 Task: Toggle the windows enable conpty option in the integrated.
Action: Mouse moved to (25, 477)
Screenshot: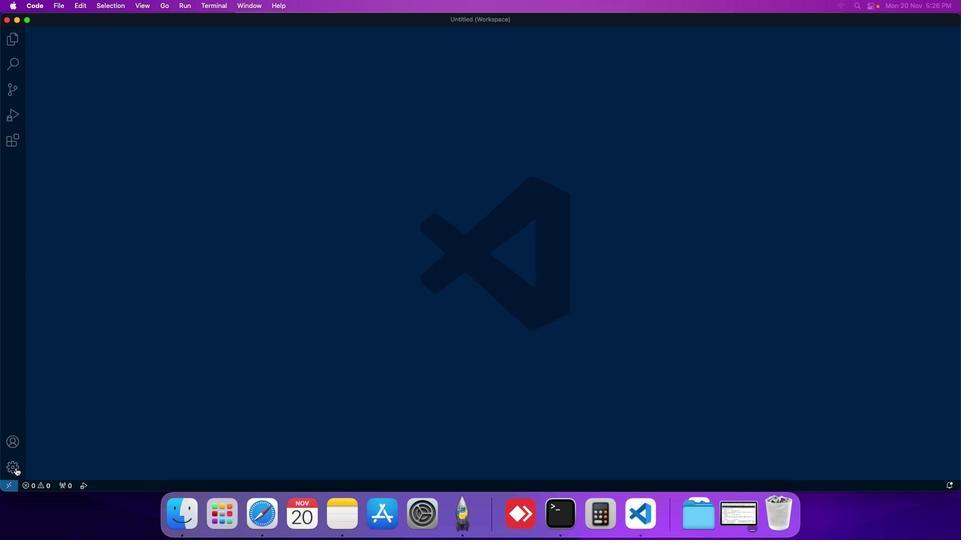 
Action: Mouse pressed left at (25, 477)
Screenshot: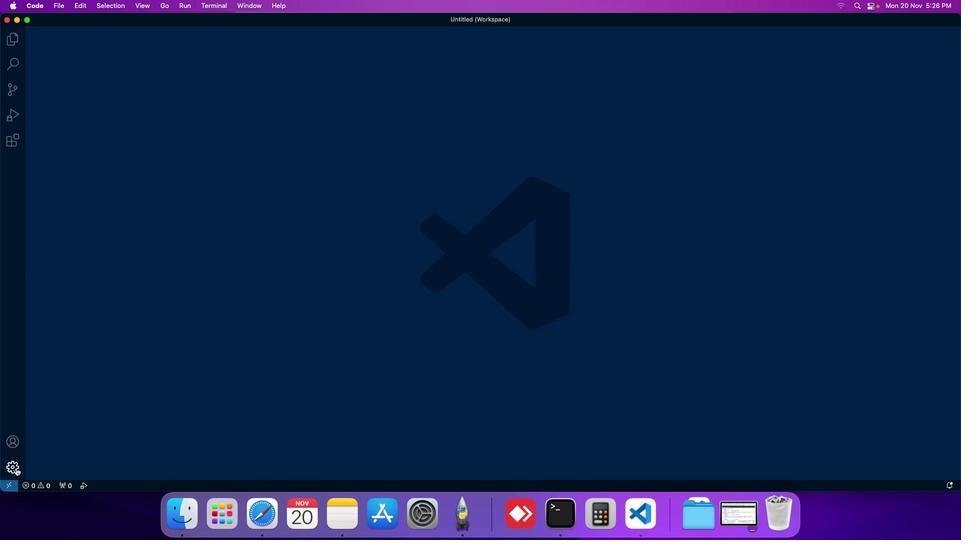 
Action: Mouse moved to (47, 402)
Screenshot: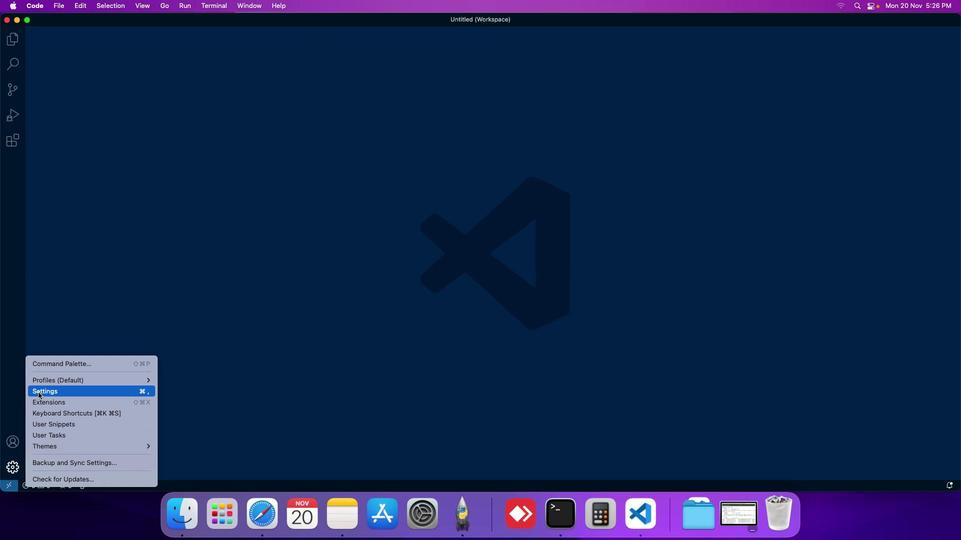
Action: Mouse pressed left at (47, 402)
Screenshot: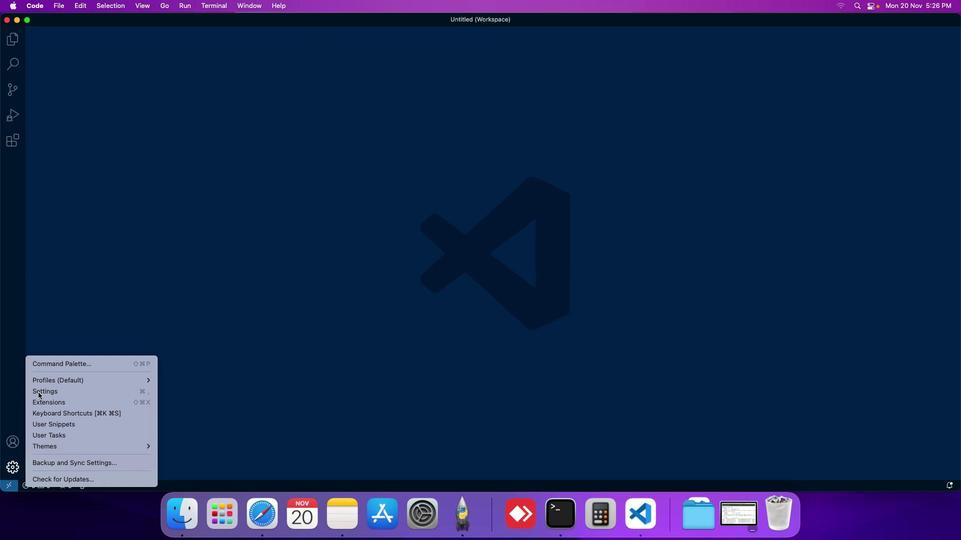 
Action: Mouse moved to (249, 93)
Screenshot: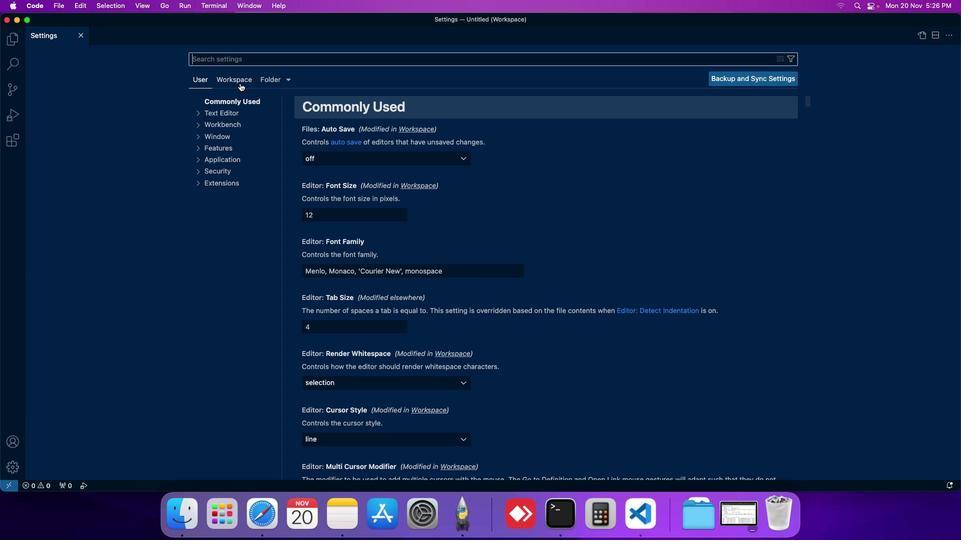 
Action: Mouse pressed left at (249, 93)
Screenshot: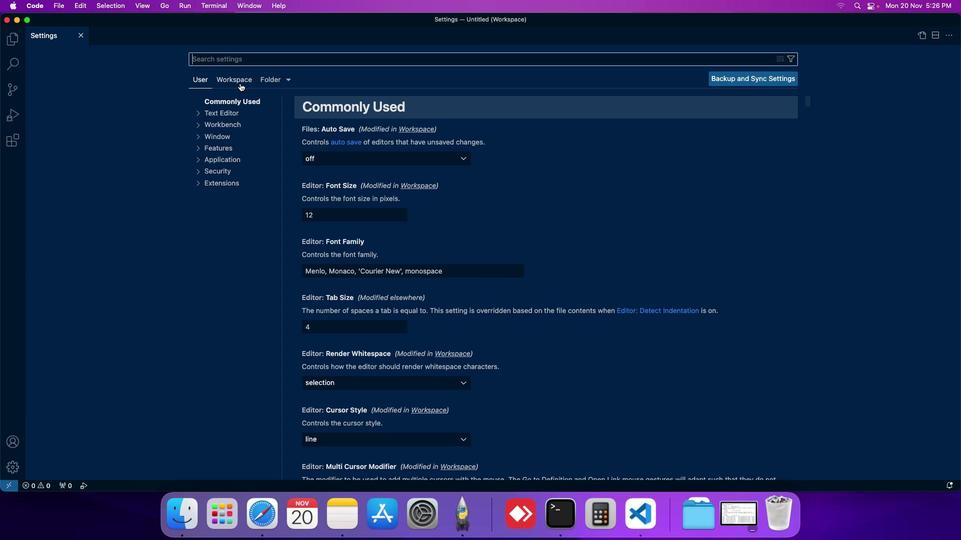 
Action: Mouse moved to (230, 159)
Screenshot: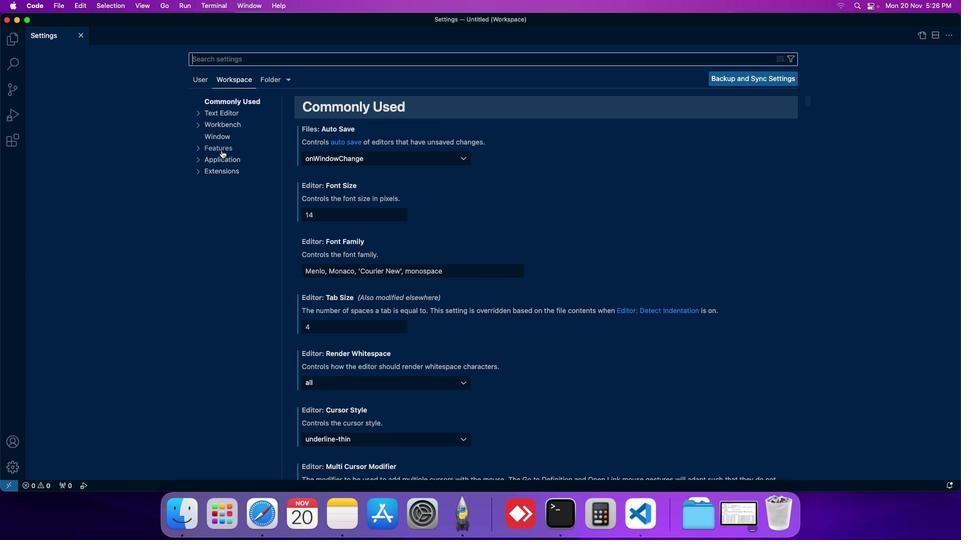 
Action: Mouse pressed left at (230, 159)
Screenshot: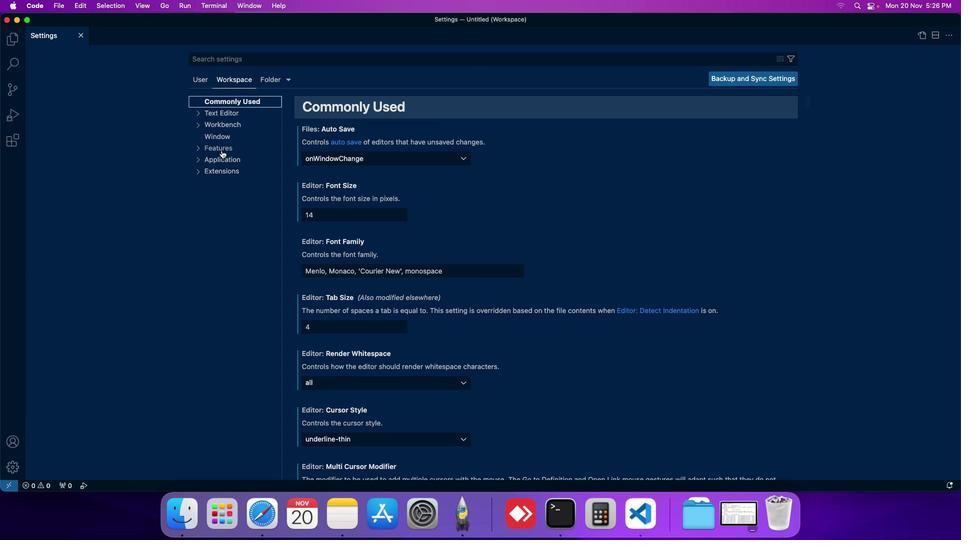 
Action: Mouse moved to (234, 251)
Screenshot: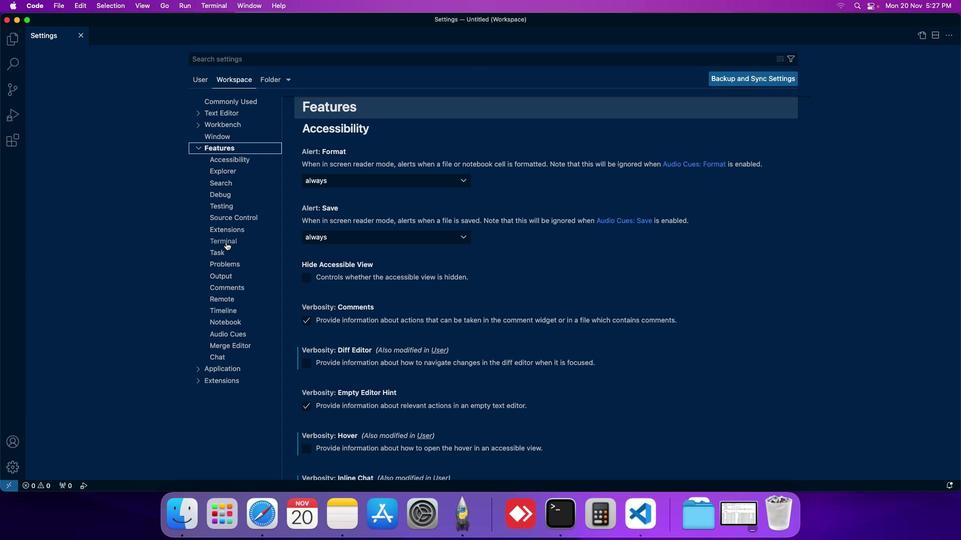 
Action: Mouse pressed left at (234, 251)
Screenshot: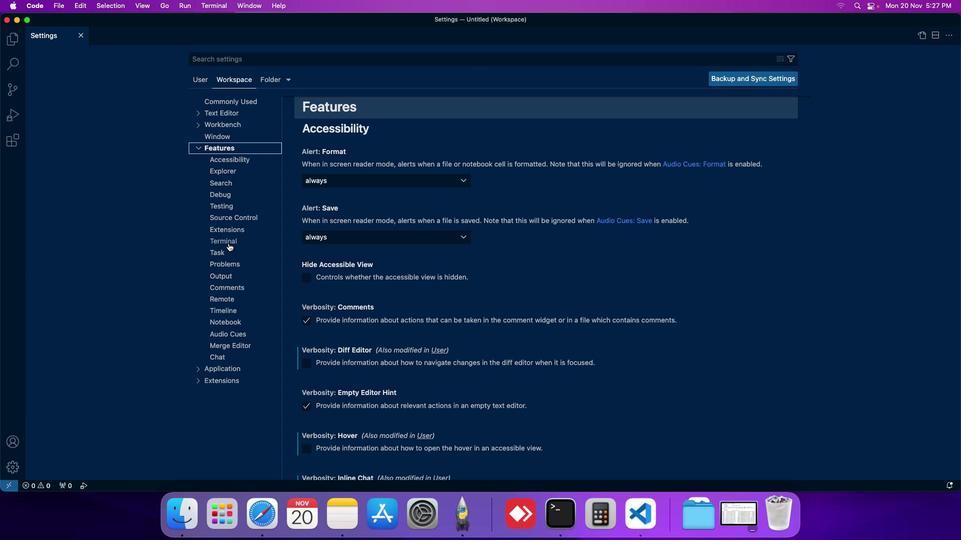 
Action: Mouse moved to (339, 289)
Screenshot: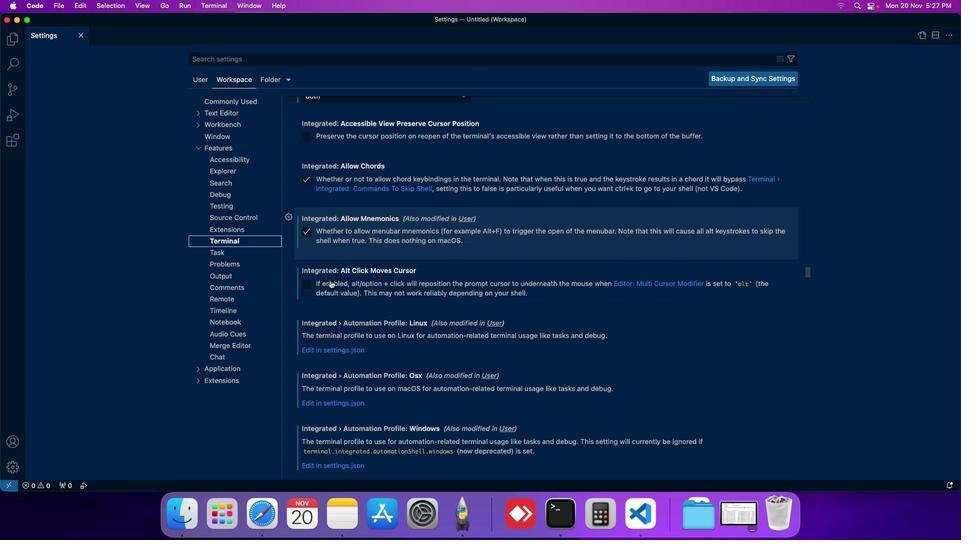 
Action: Mouse scrolled (339, 289) with delta (9, 8)
Screenshot: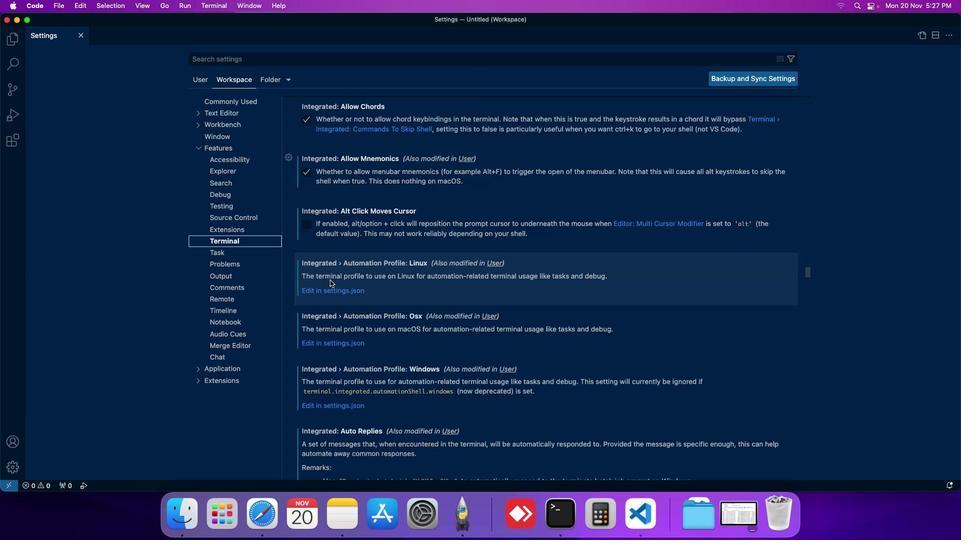 
Action: Mouse scrolled (339, 289) with delta (9, 8)
Screenshot: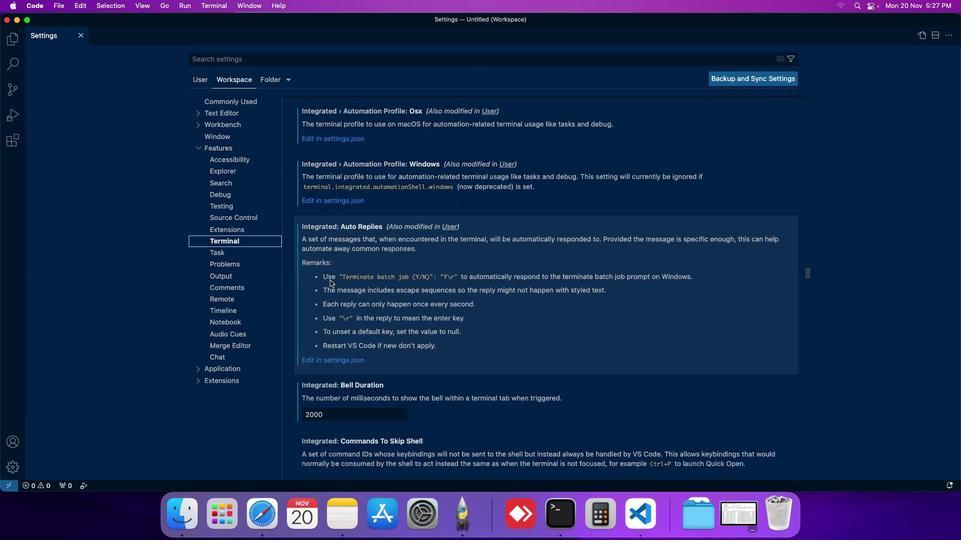 
Action: Mouse scrolled (339, 289) with delta (9, 8)
Screenshot: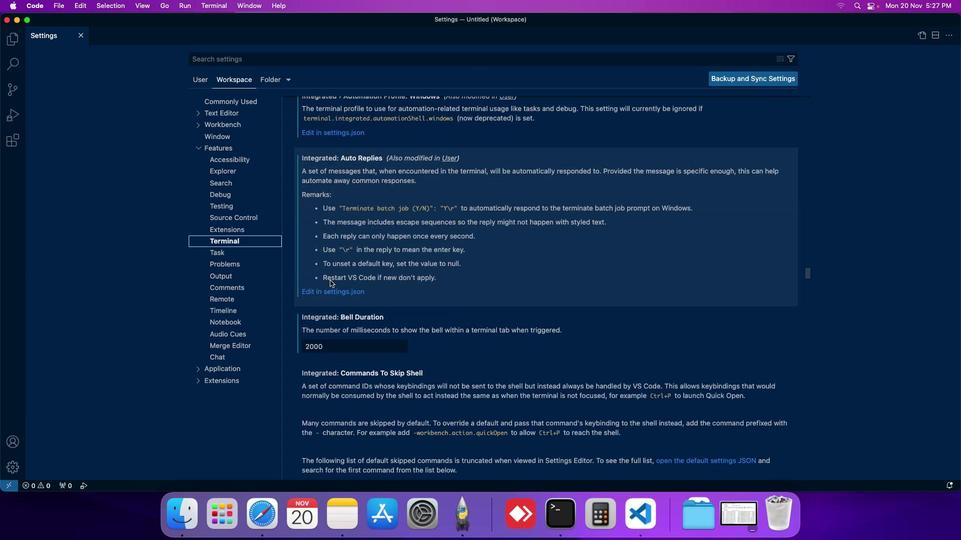 
Action: Mouse scrolled (339, 289) with delta (9, 8)
Screenshot: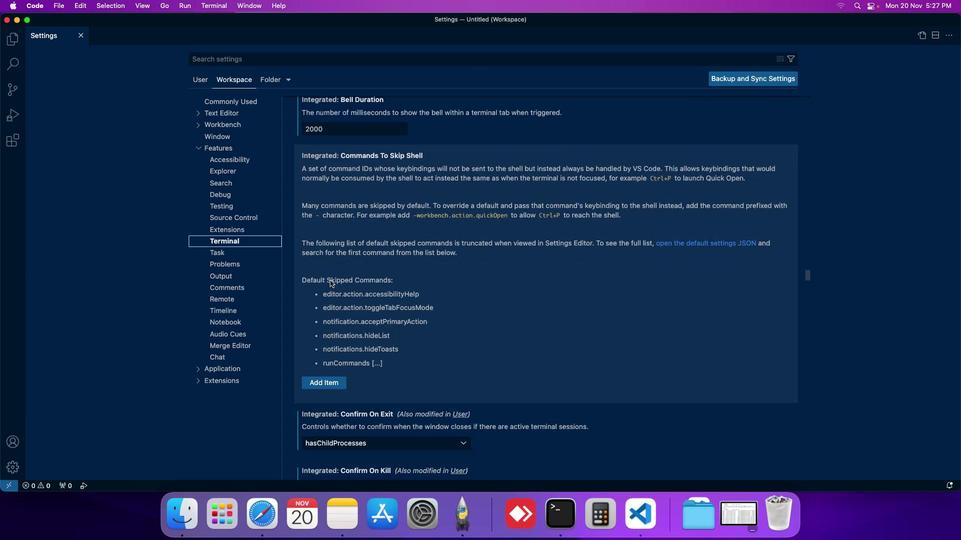 
Action: Mouse scrolled (339, 289) with delta (9, 8)
Screenshot: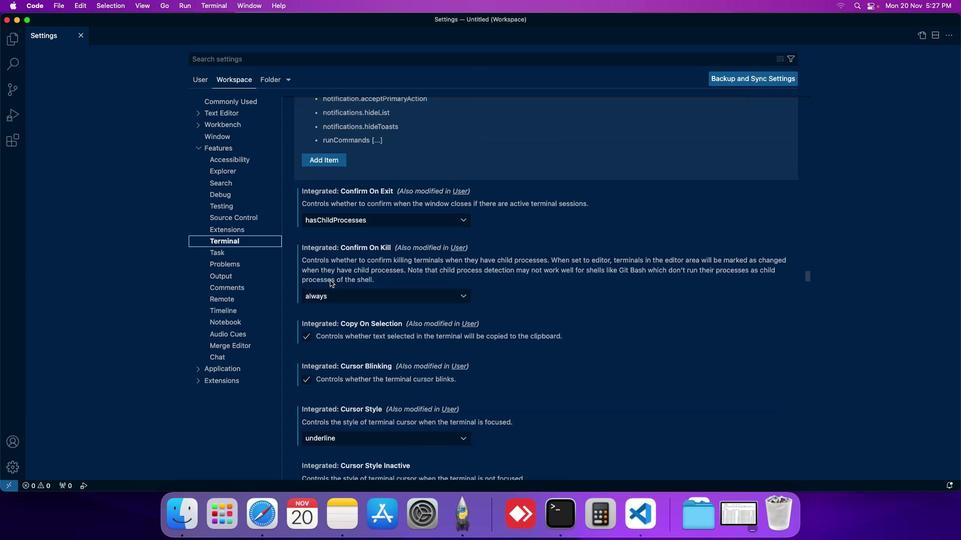
Action: Mouse scrolled (339, 289) with delta (9, 8)
Screenshot: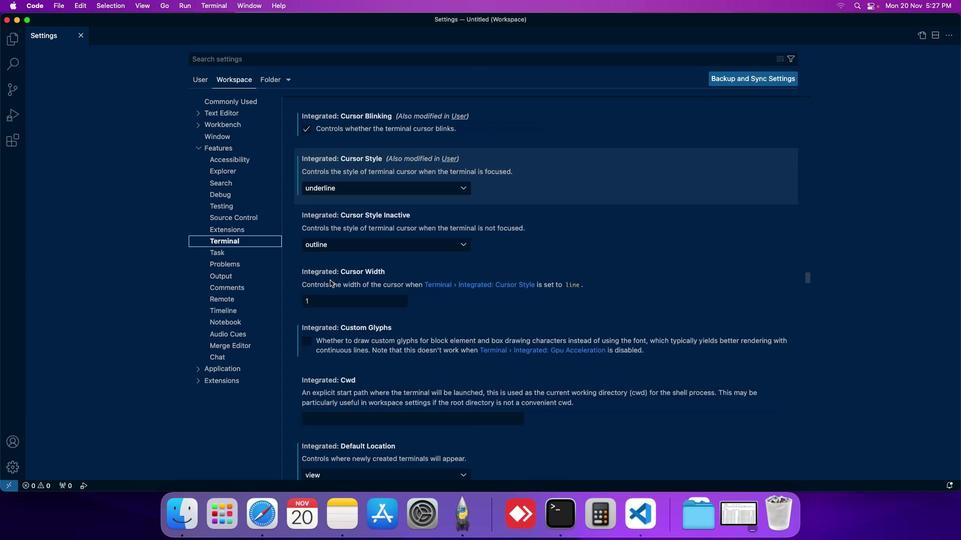 
Action: Mouse scrolled (339, 289) with delta (9, 7)
Screenshot: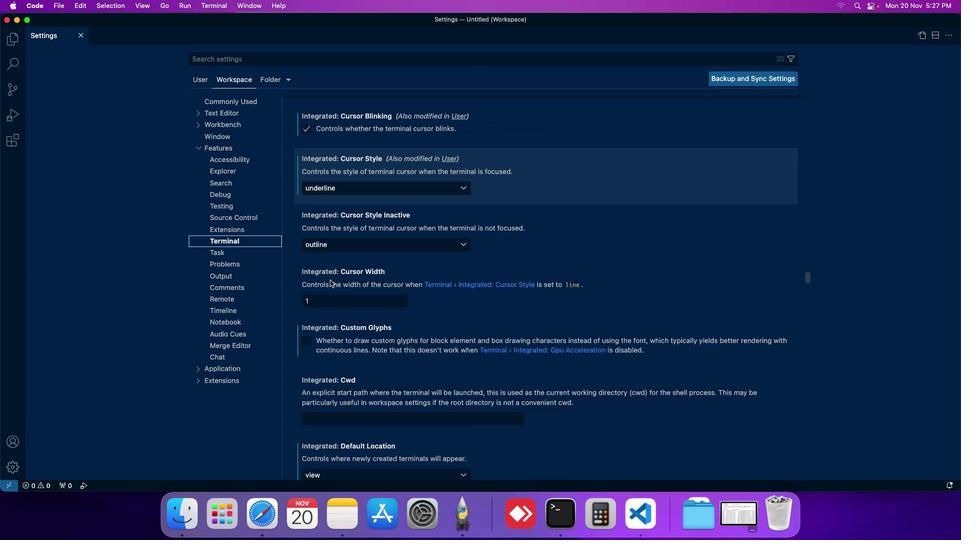 
Action: Mouse scrolled (339, 289) with delta (9, 8)
Screenshot: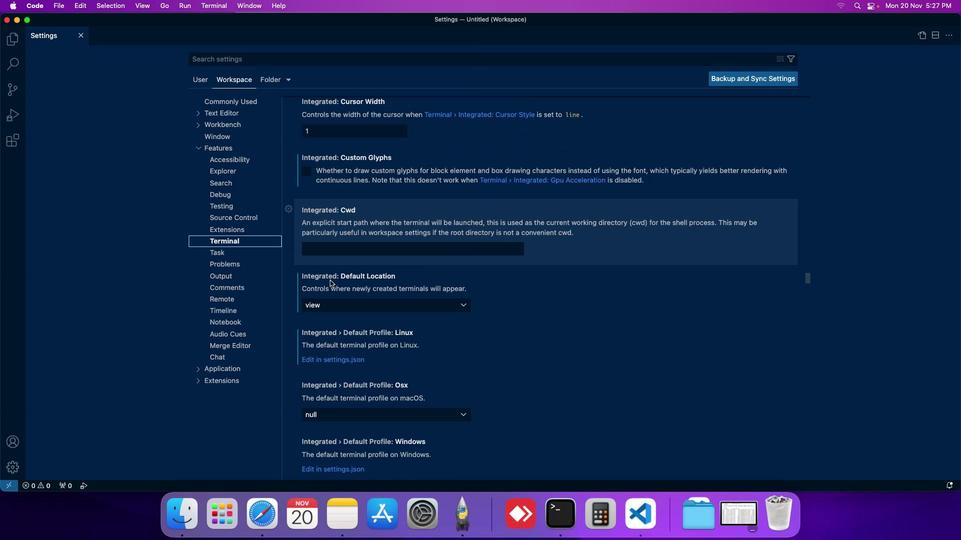 
Action: Mouse scrolled (339, 289) with delta (9, 8)
Screenshot: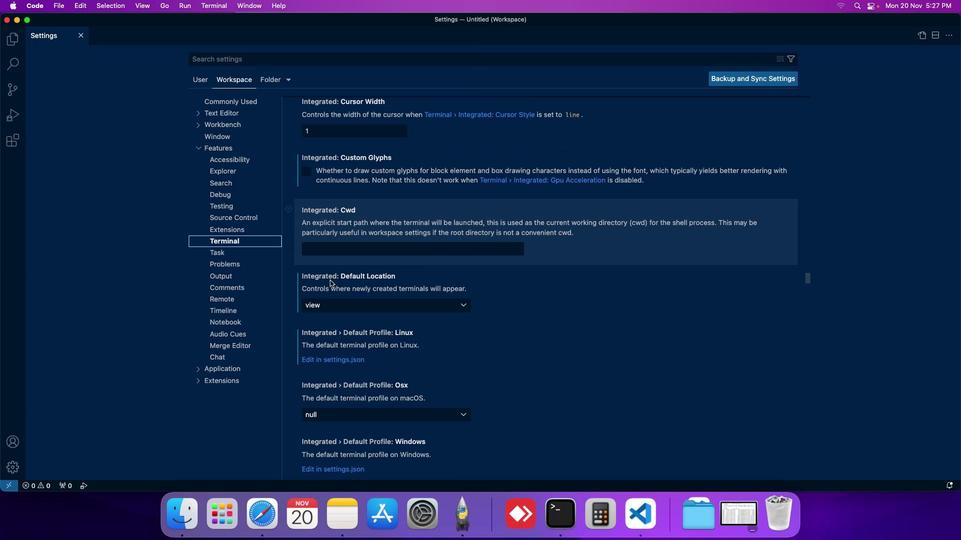 
Action: Mouse scrolled (339, 289) with delta (9, 7)
Screenshot: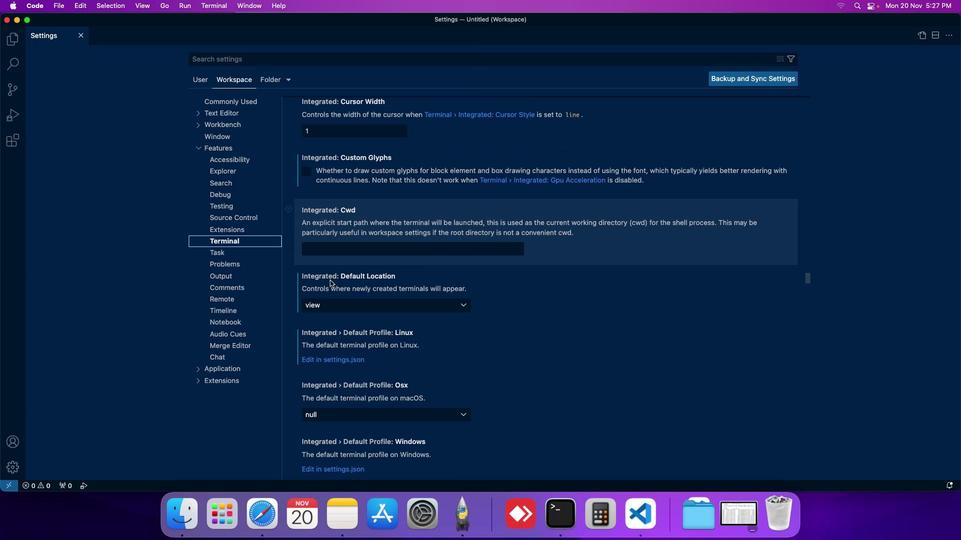 
Action: Mouse scrolled (339, 289) with delta (9, 7)
Screenshot: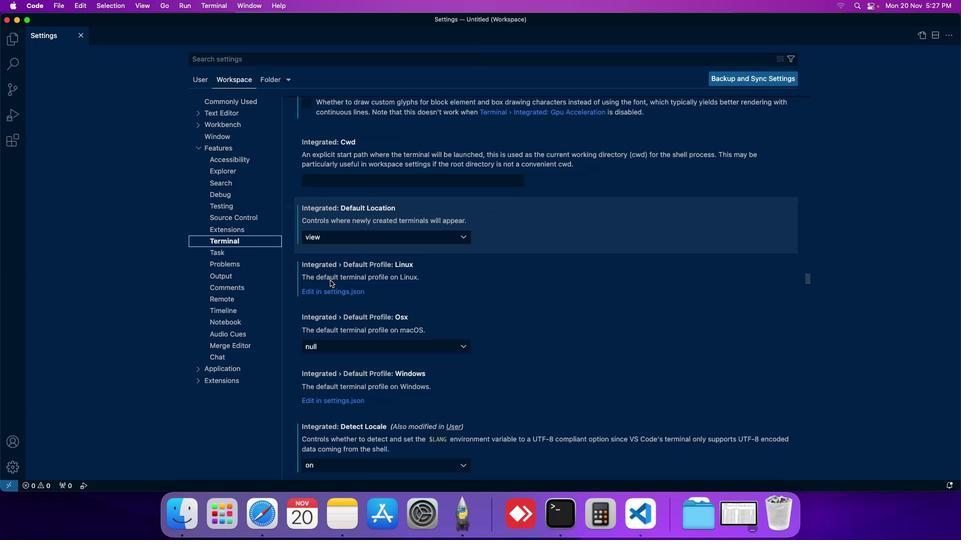 
Action: Mouse scrolled (339, 289) with delta (9, 6)
Screenshot: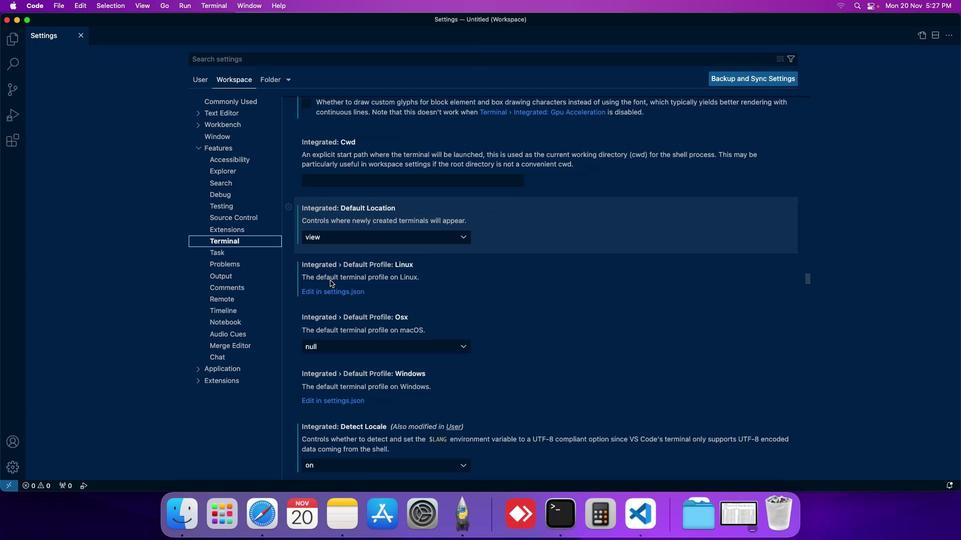 
Action: Mouse scrolled (339, 289) with delta (9, 8)
Screenshot: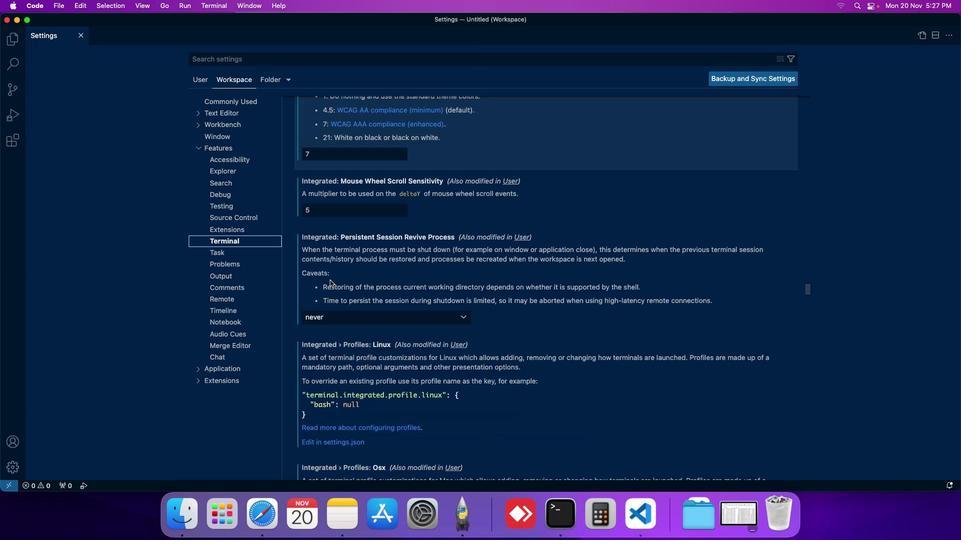 
Action: Mouse scrolled (339, 289) with delta (9, 8)
Screenshot: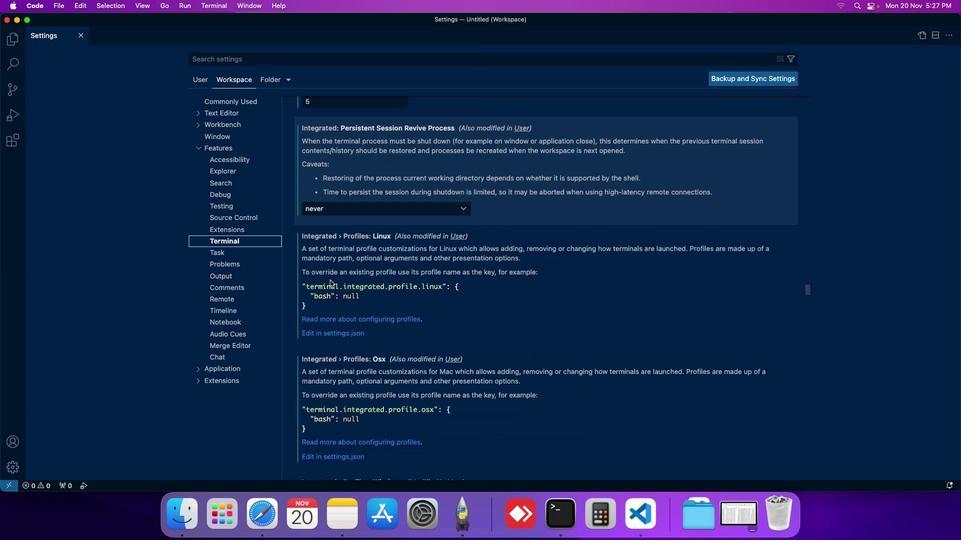 
Action: Mouse scrolled (339, 289) with delta (9, 7)
Screenshot: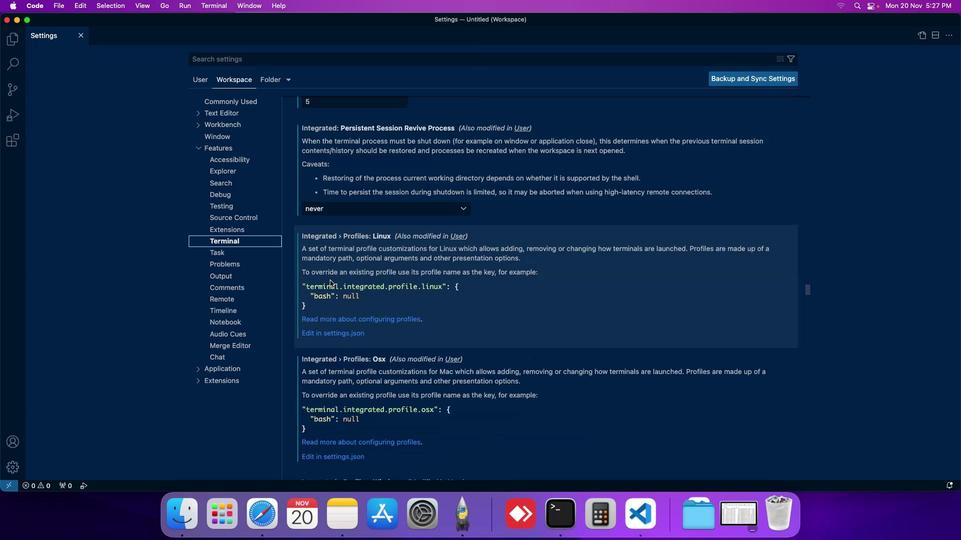 
Action: Mouse scrolled (339, 289) with delta (9, 7)
Screenshot: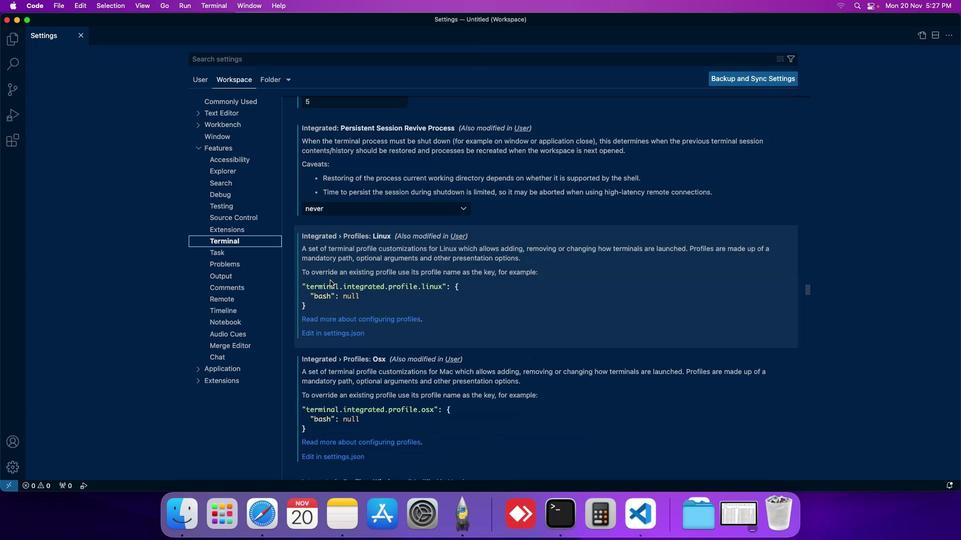 
Action: Mouse scrolled (339, 289) with delta (9, 8)
Screenshot: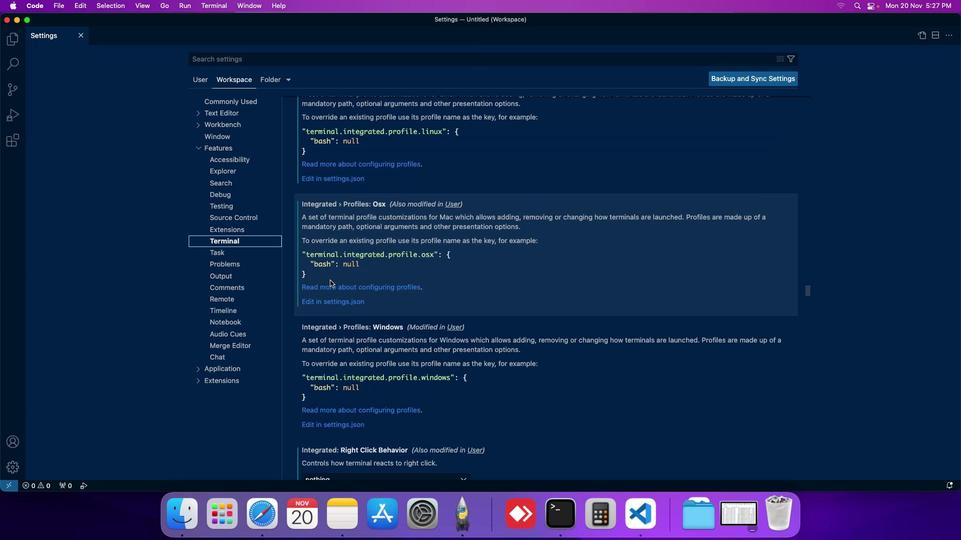 
Action: Mouse scrolled (339, 289) with delta (9, 8)
Screenshot: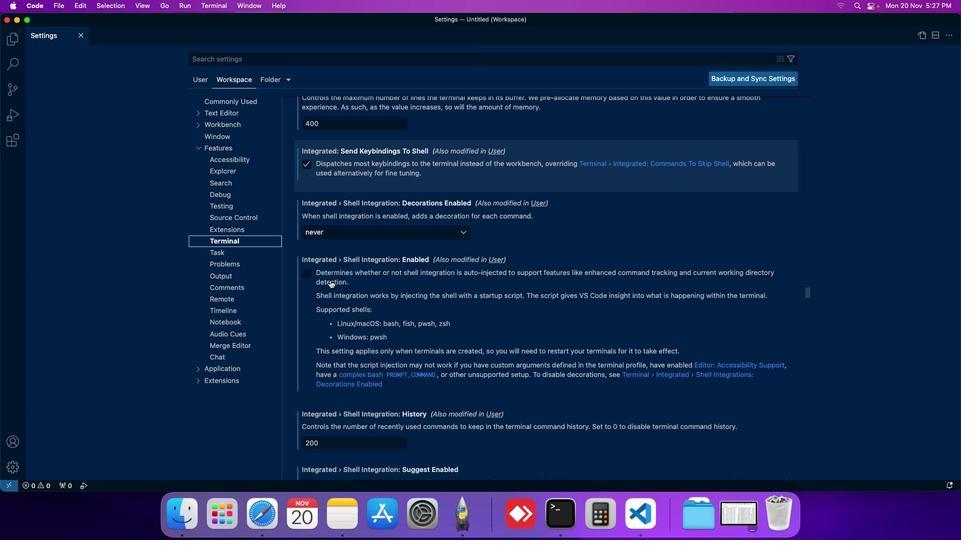 
Action: Mouse scrolled (339, 289) with delta (9, 8)
Screenshot: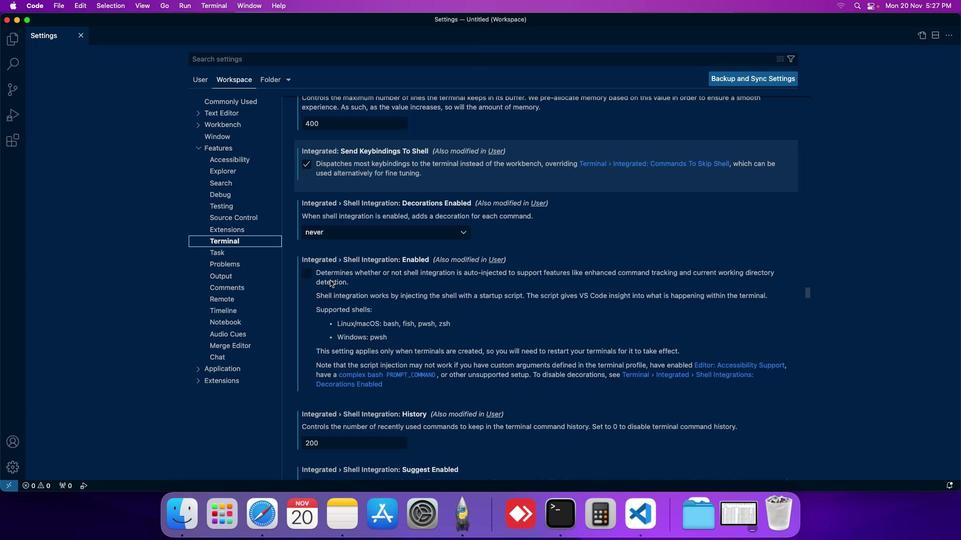 
Action: Mouse scrolled (339, 289) with delta (9, 7)
Screenshot: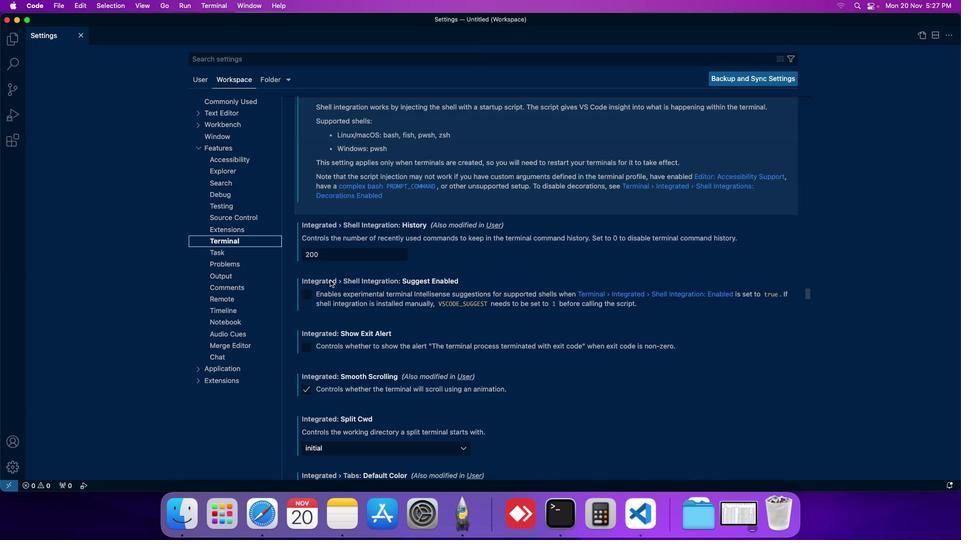 
Action: Mouse scrolled (339, 289) with delta (9, 8)
Screenshot: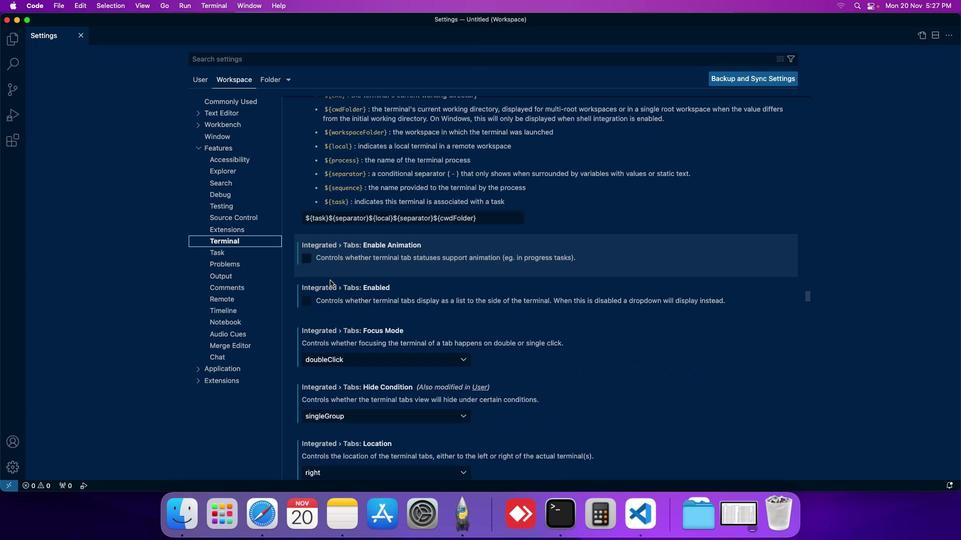 
Action: Mouse scrolled (339, 289) with delta (9, 8)
Screenshot: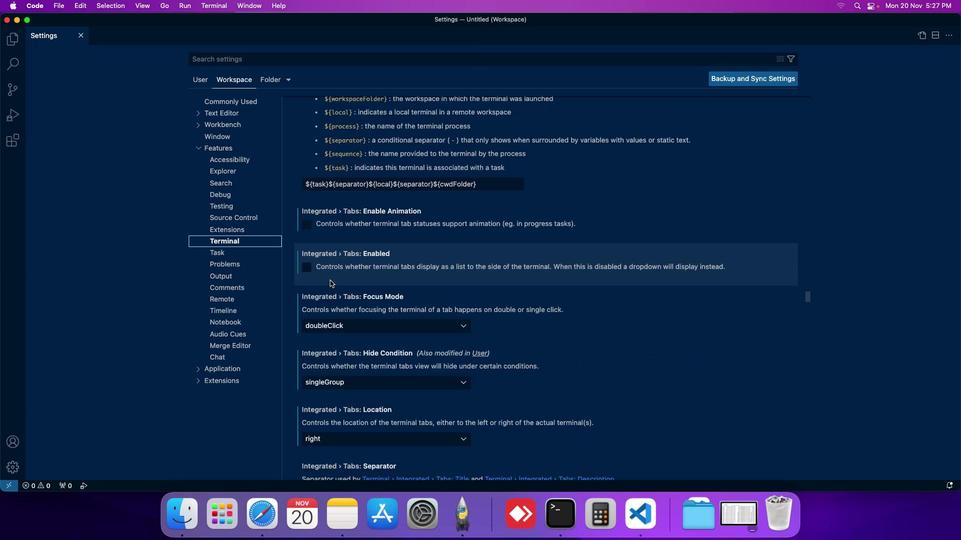 
Action: Mouse scrolled (339, 289) with delta (9, 8)
Screenshot: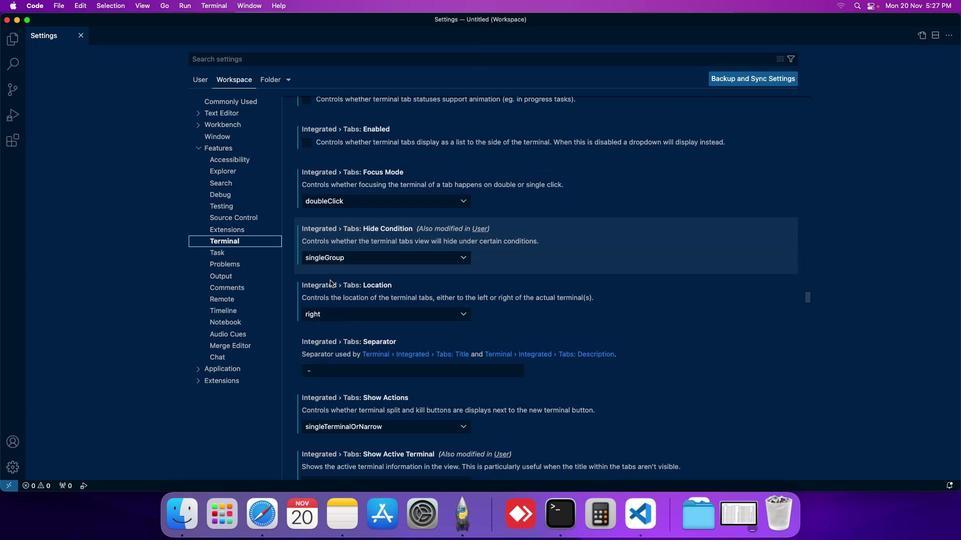 
Action: Mouse scrolled (339, 289) with delta (9, 8)
Screenshot: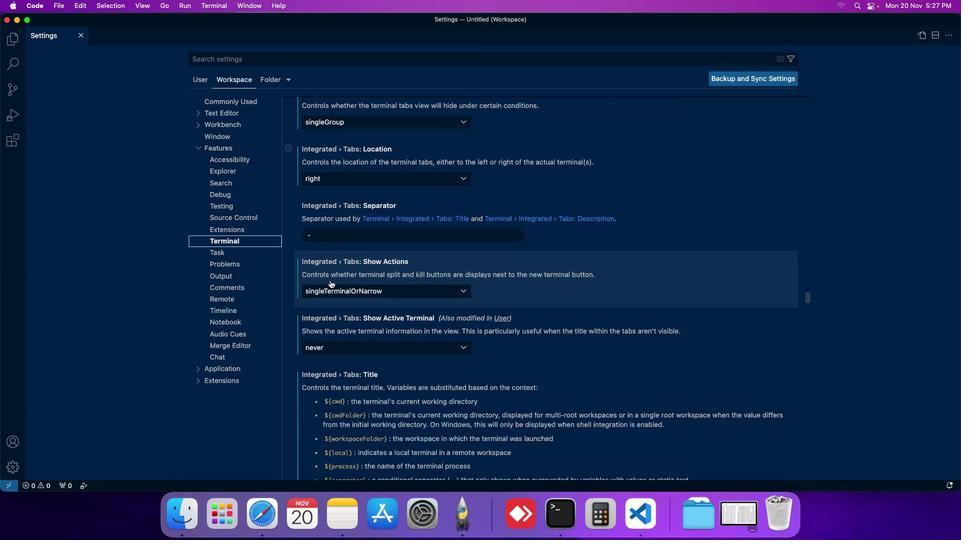 
Action: Mouse scrolled (339, 289) with delta (9, 8)
Screenshot: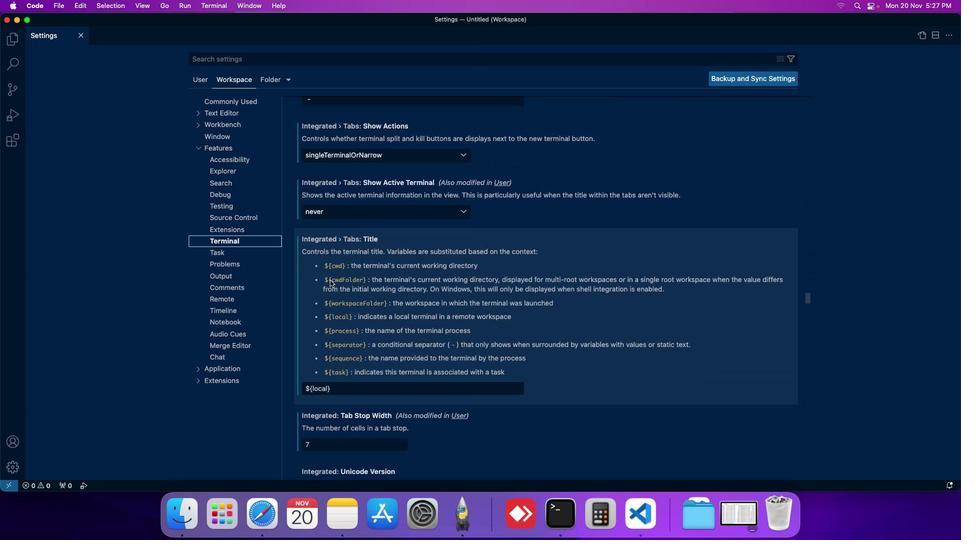 
Action: Mouse scrolled (339, 289) with delta (9, 8)
Screenshot: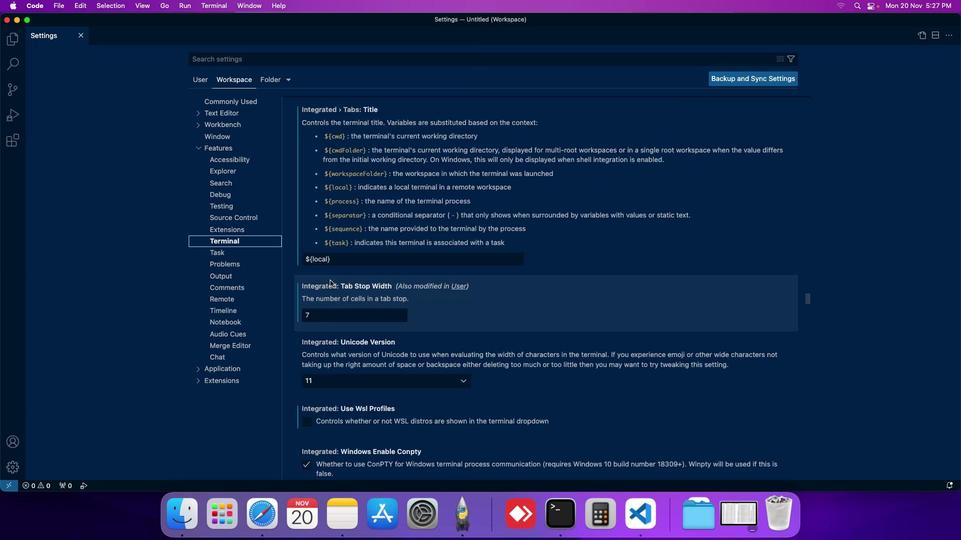 
Action: Mouse scrolled (339, 289) with delta (9, 8)
Screenshot: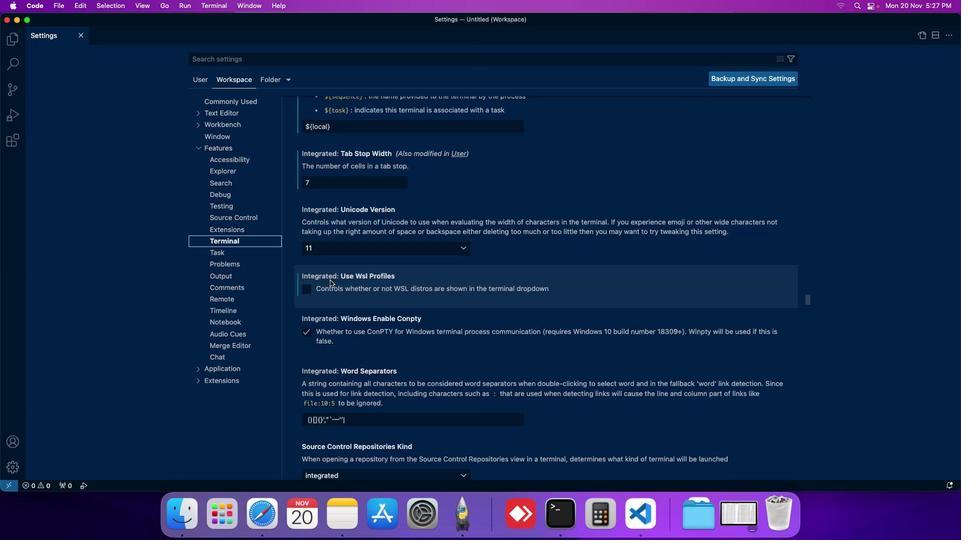 
Action: Mouse scrolled (339, 289) with delta (9, 8)
Screenshot: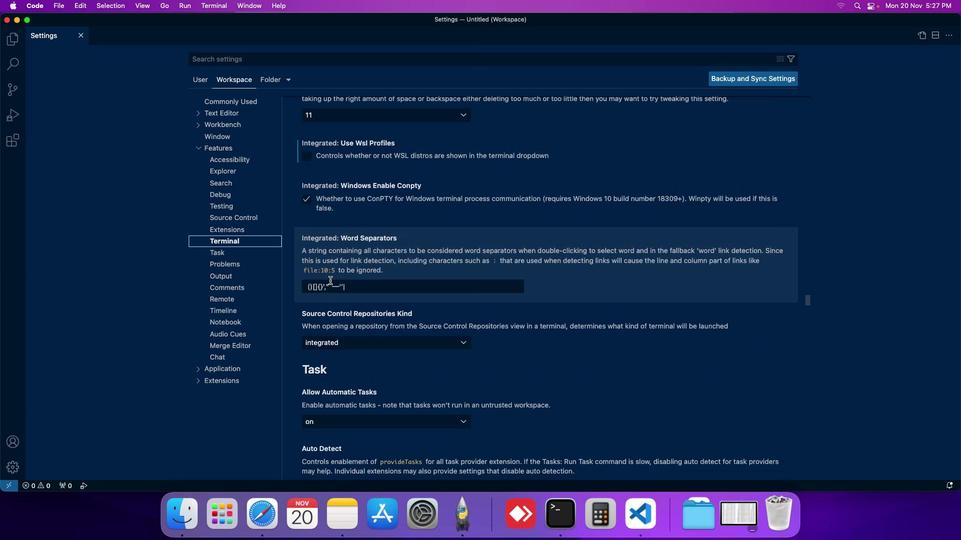 
Action: Mouse moved to (316, 208)
Screenshot: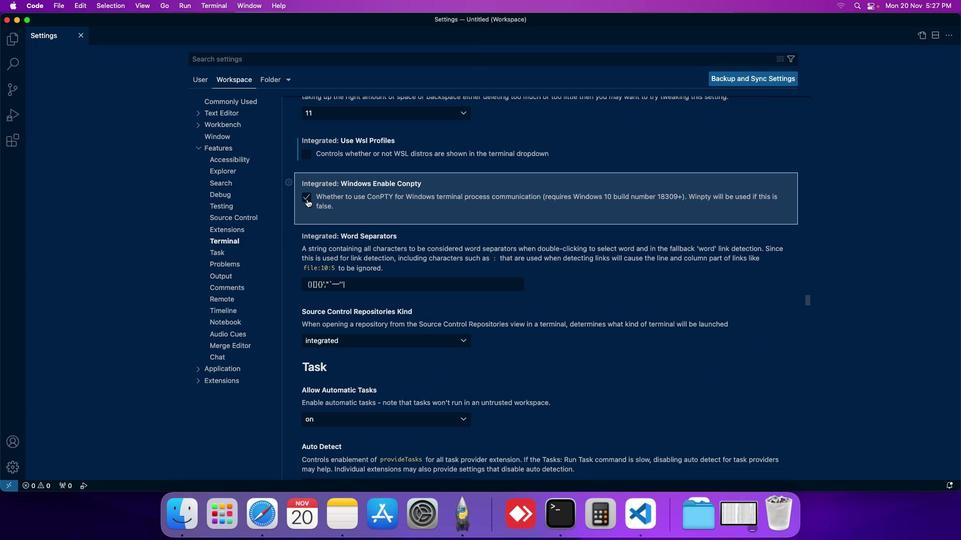 
Action: Mouse pressed left at (316, 208)
Screenshot: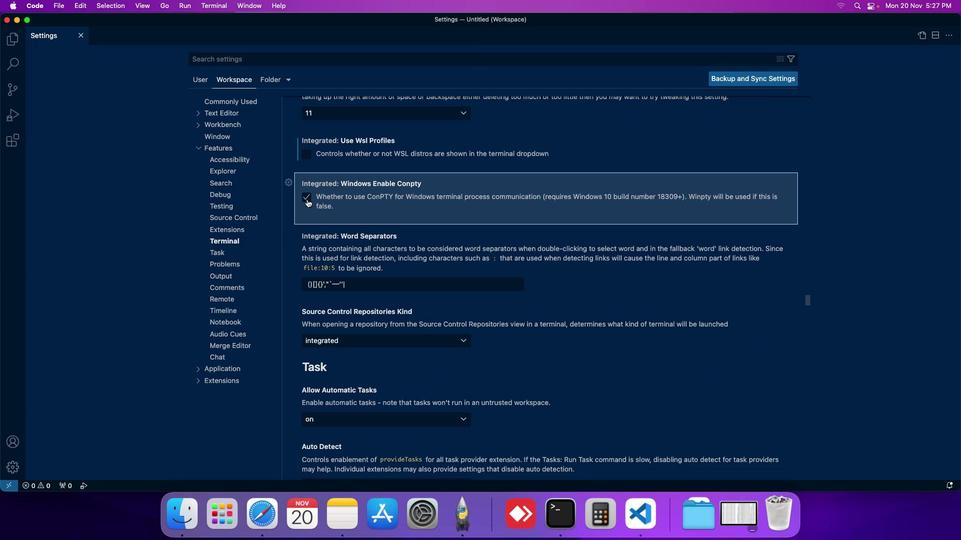 
Action: Mouse moved to (320, 209)
Screenshot: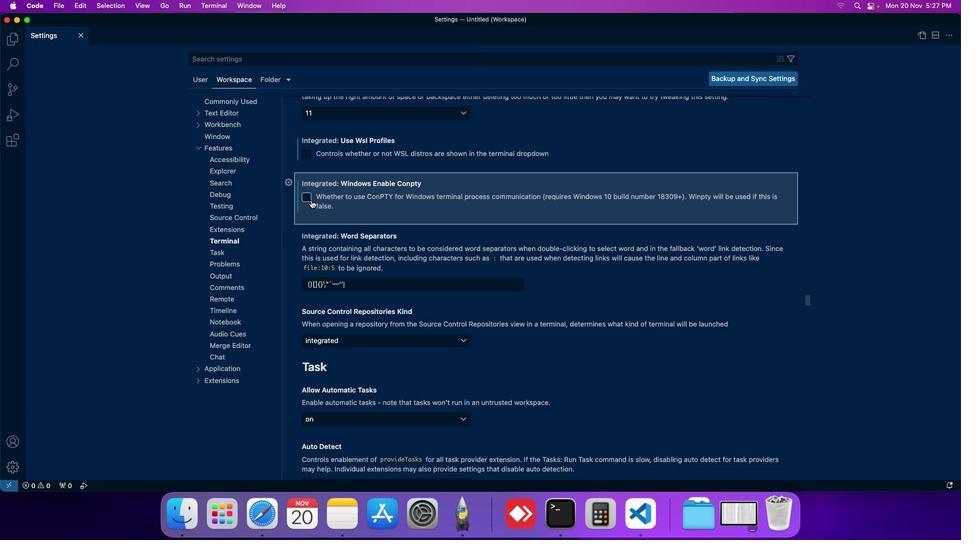 
